 Task: Look for products in the category "Cookies" with lemon flavor.
Action: Mouse moved to (886, 340)
Screenshot: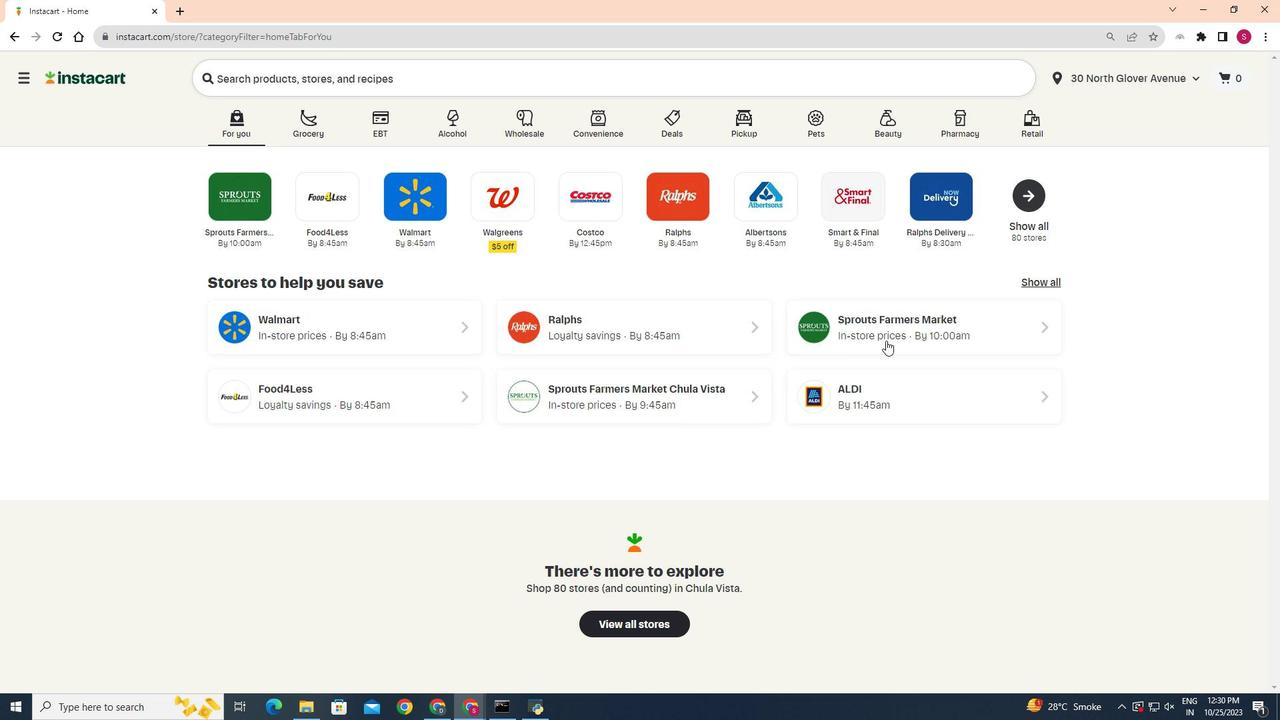 
Action: Mouse pressed left at (886, 340)
Screenshot: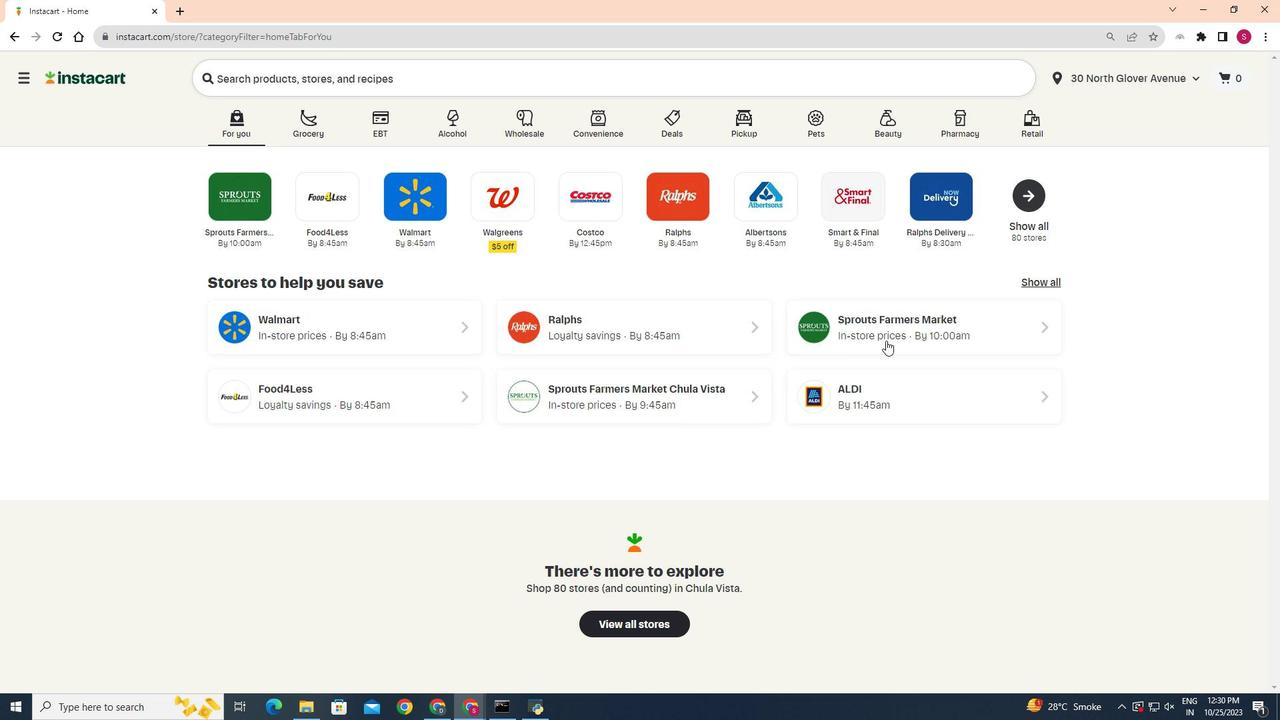 
Action: Mouse moved to (24, 578)
Screenshot: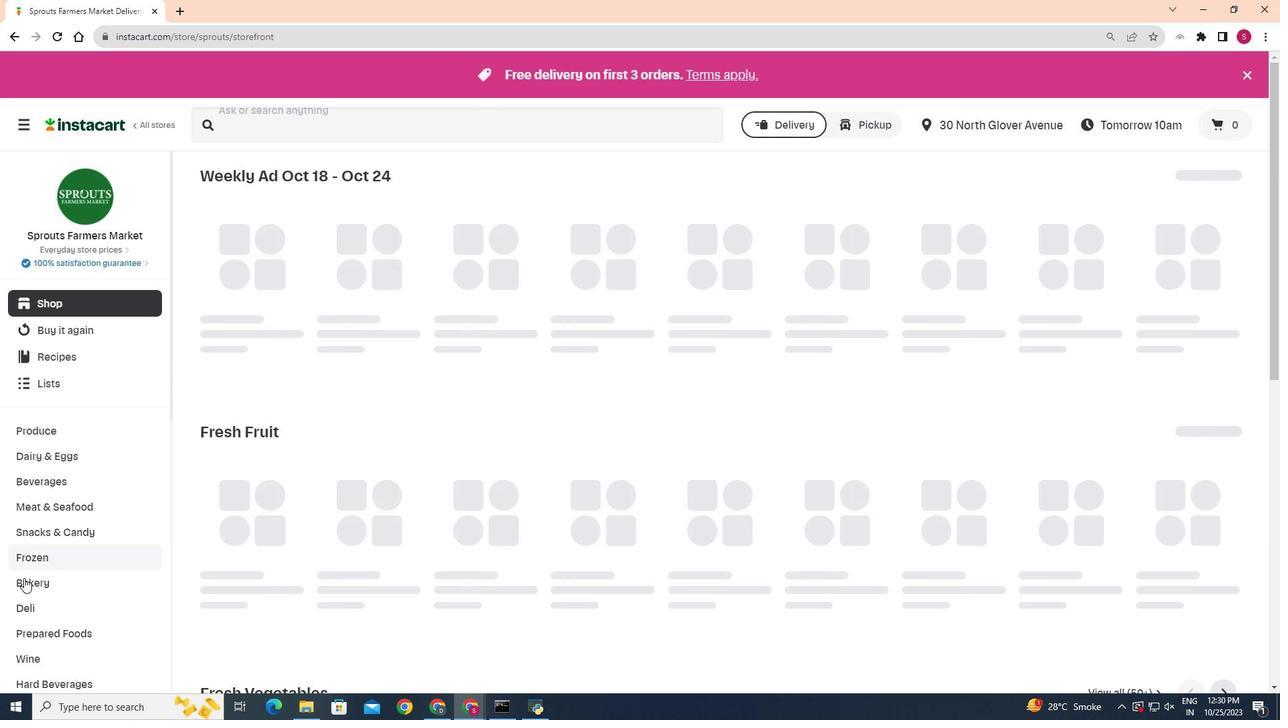 
Action: Mouse pressed left at (24, 578)
Screenshot: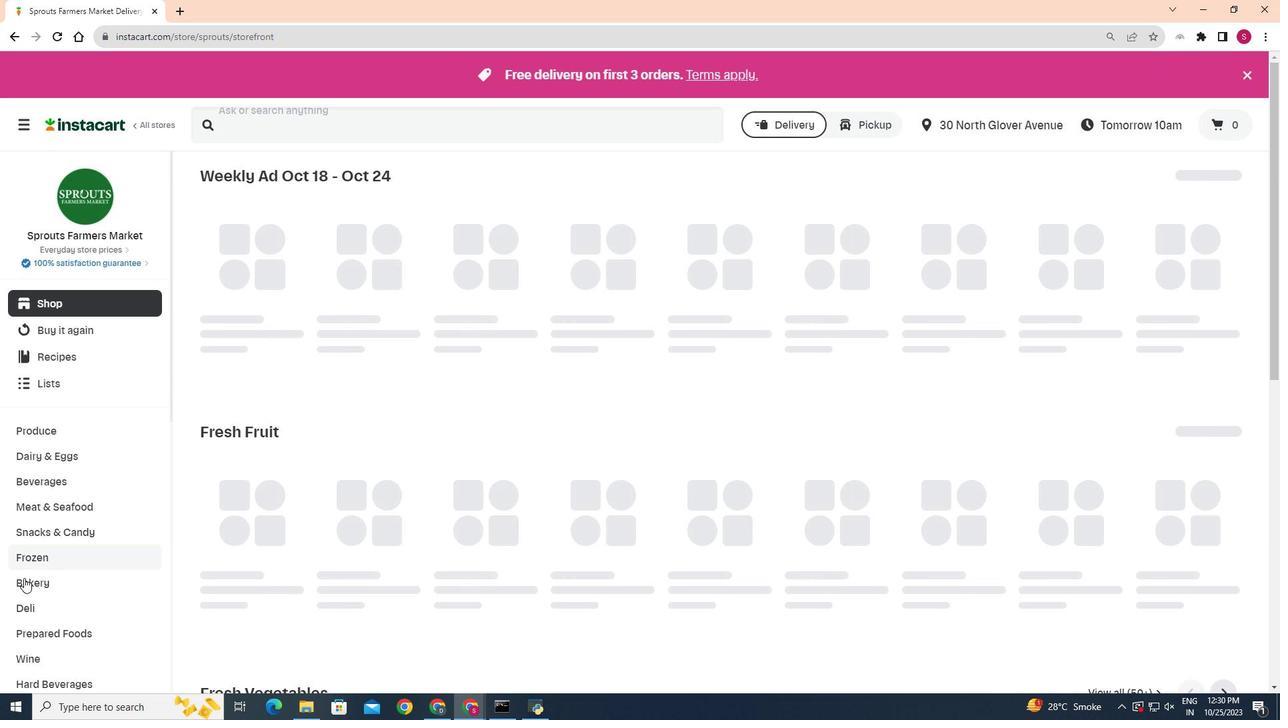 
Action: Mouse moved to (24, 578)
Screenshot: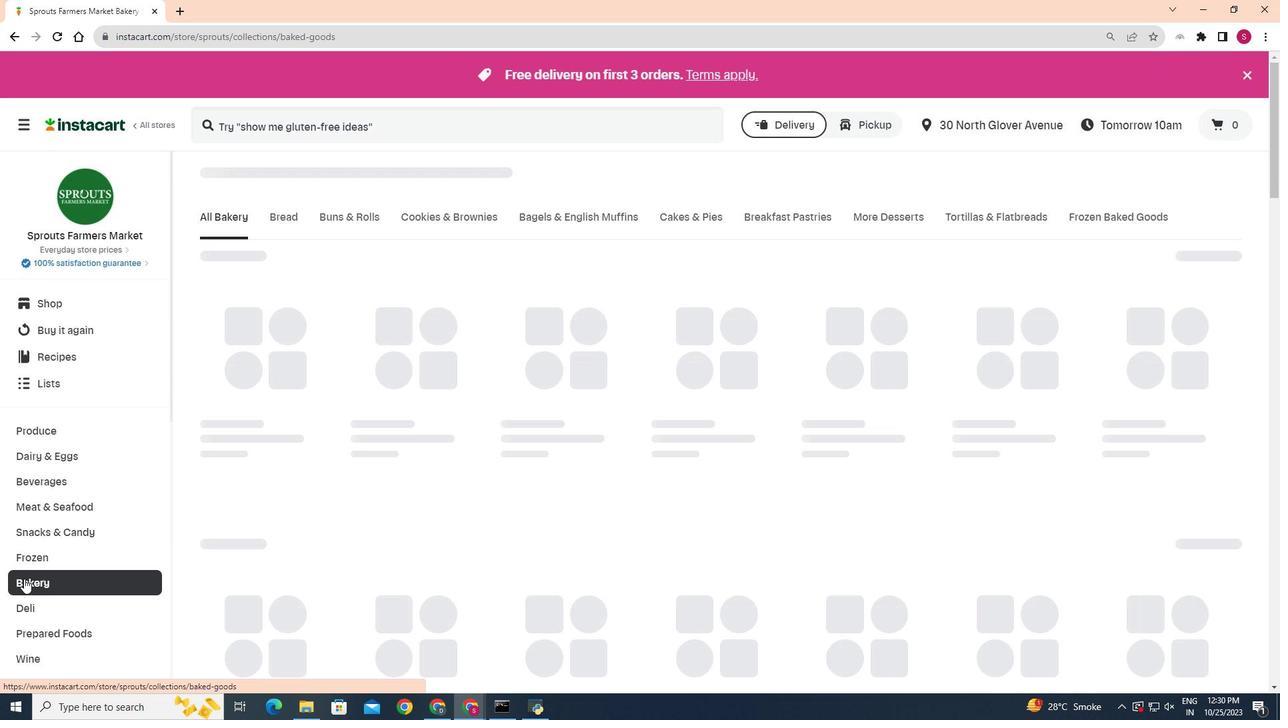 
Action: Mouse pressed left at (24, 578)
Screenshot: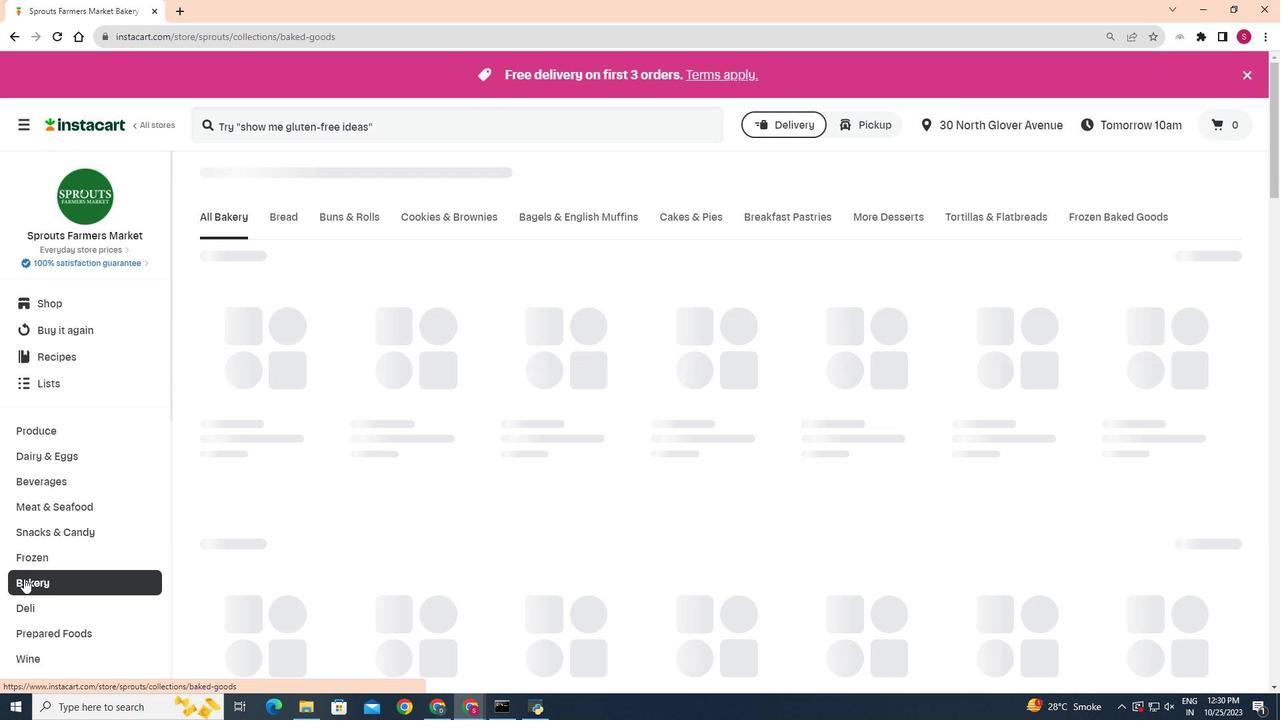 
Action: Mouse moved to (446, 216)
Screenshot: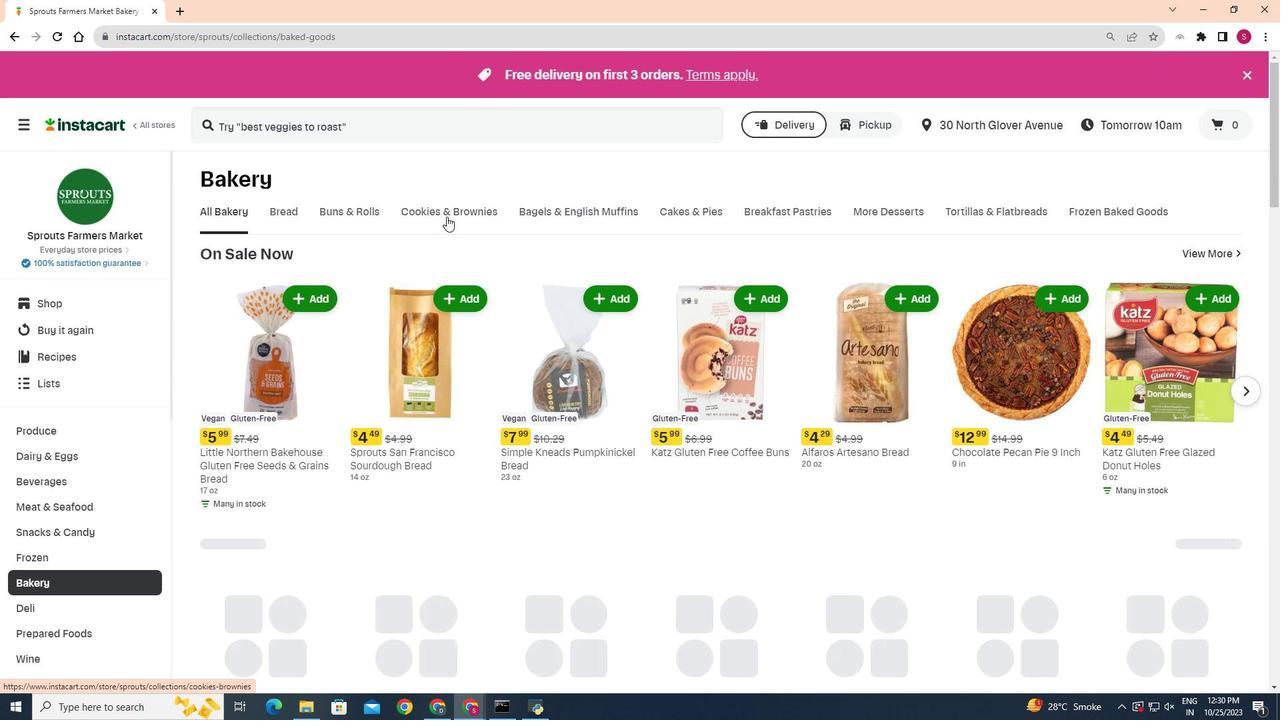 
Action: Mouse pressed left at (446, 216)
Screenshot: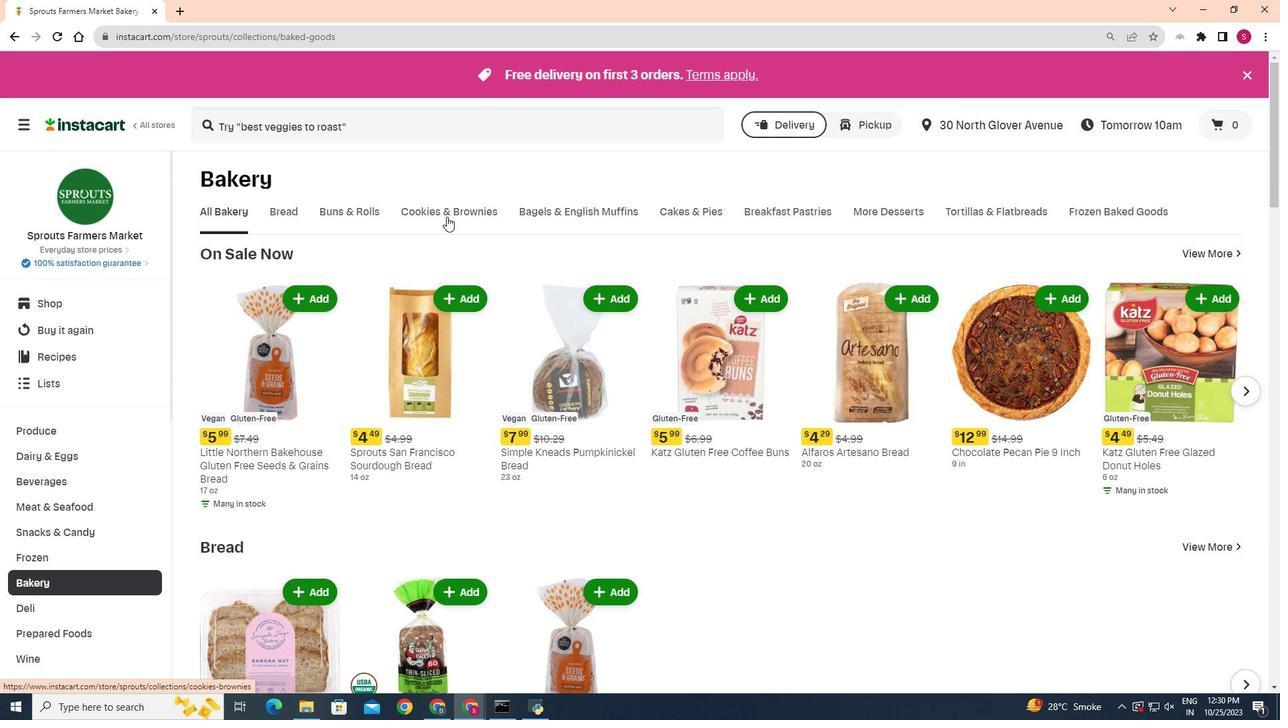 
Action: Mouse moved to (312, 270)
Screenshot: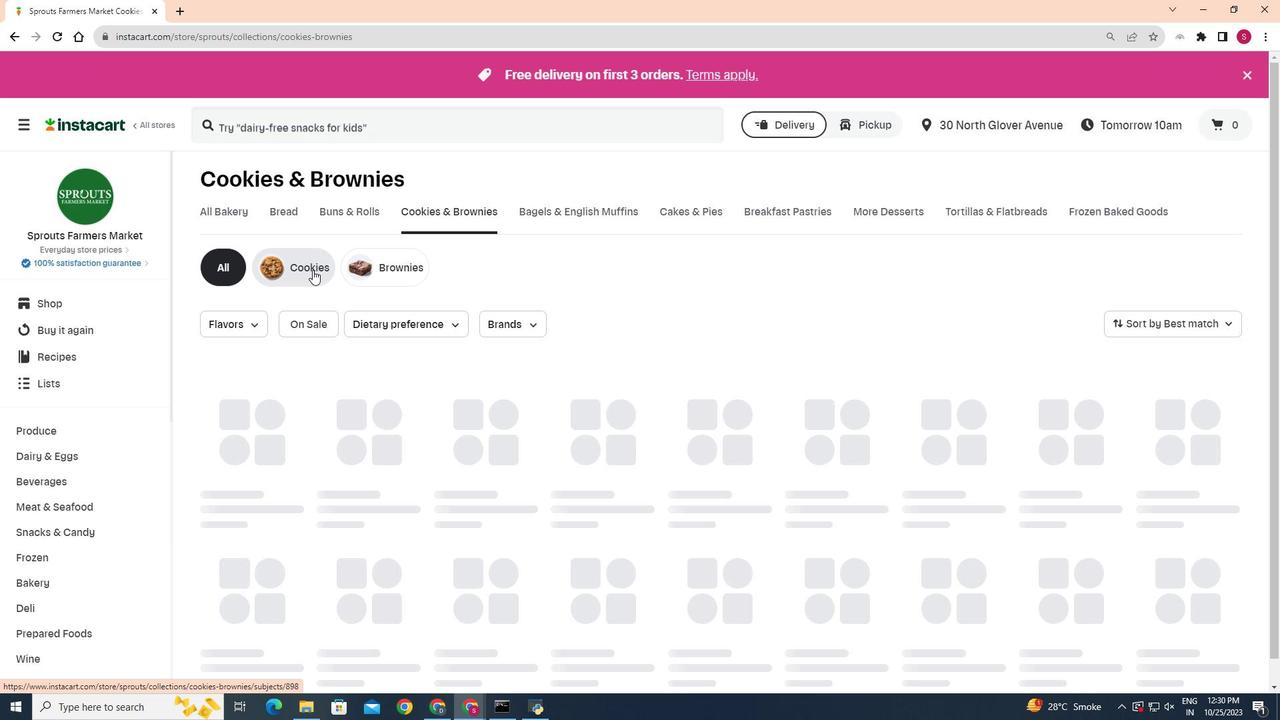 
Action: Mouse pressed left at (312, 270)
Screenshot: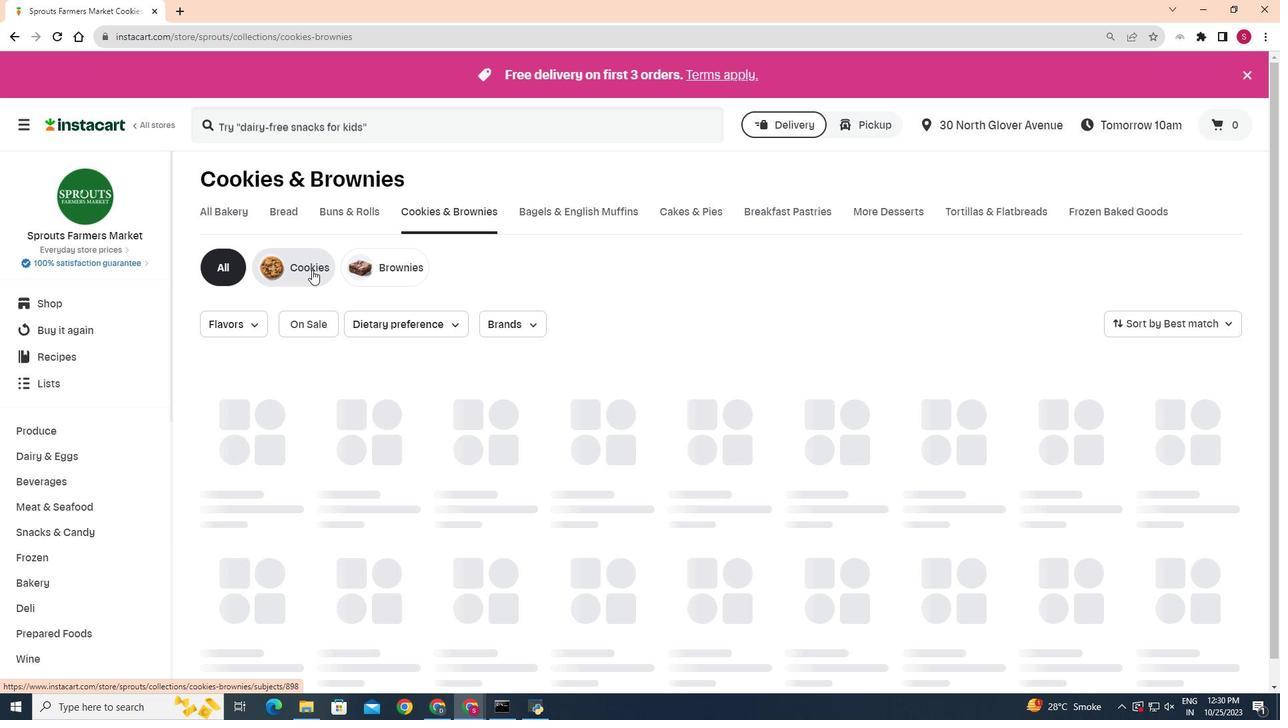 
Action: Mouse moved to (254, 325)
Screenshot: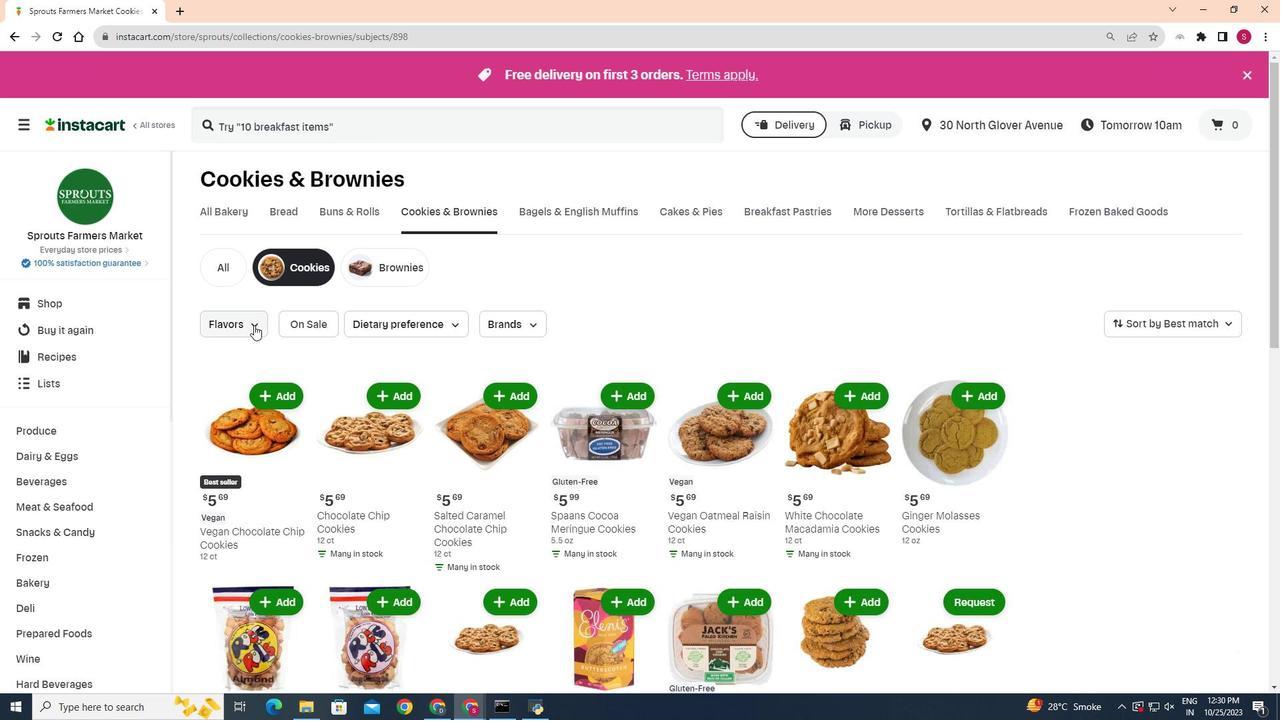 
Action: Mouse pressed left at (254, 325)
Screenshot: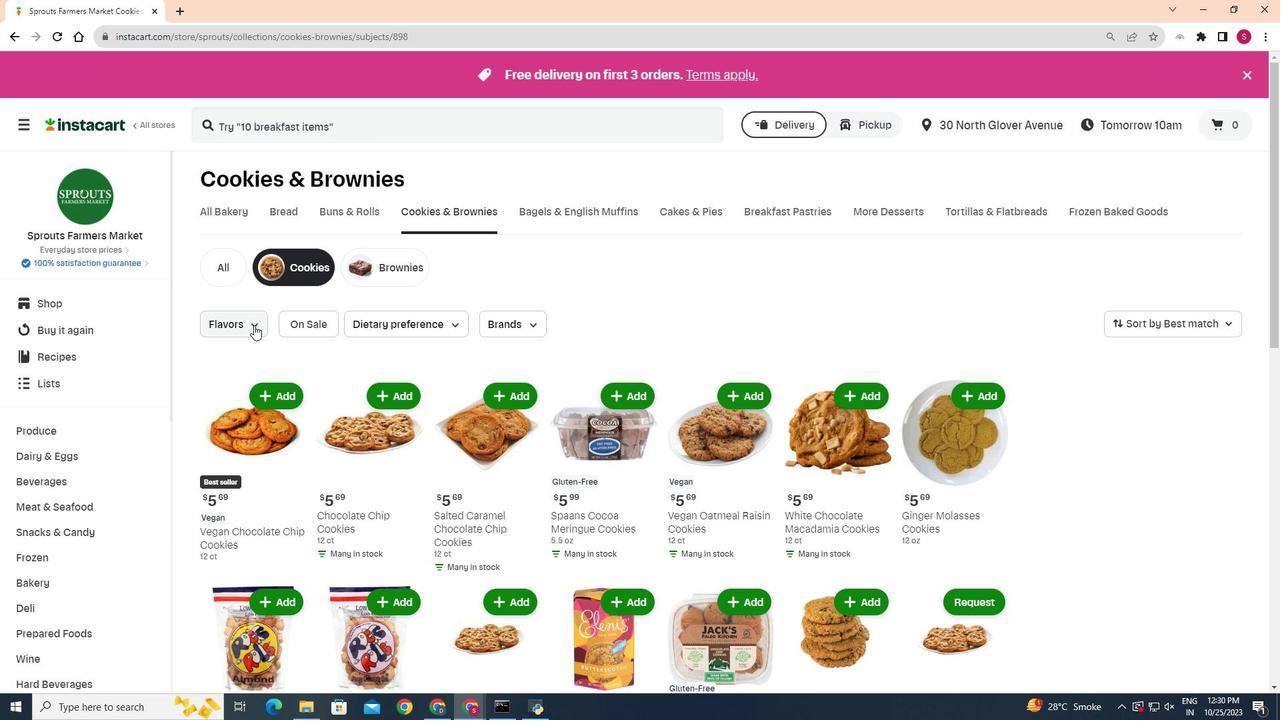
Action: Mouse moved to (264, 378)
Screenshot: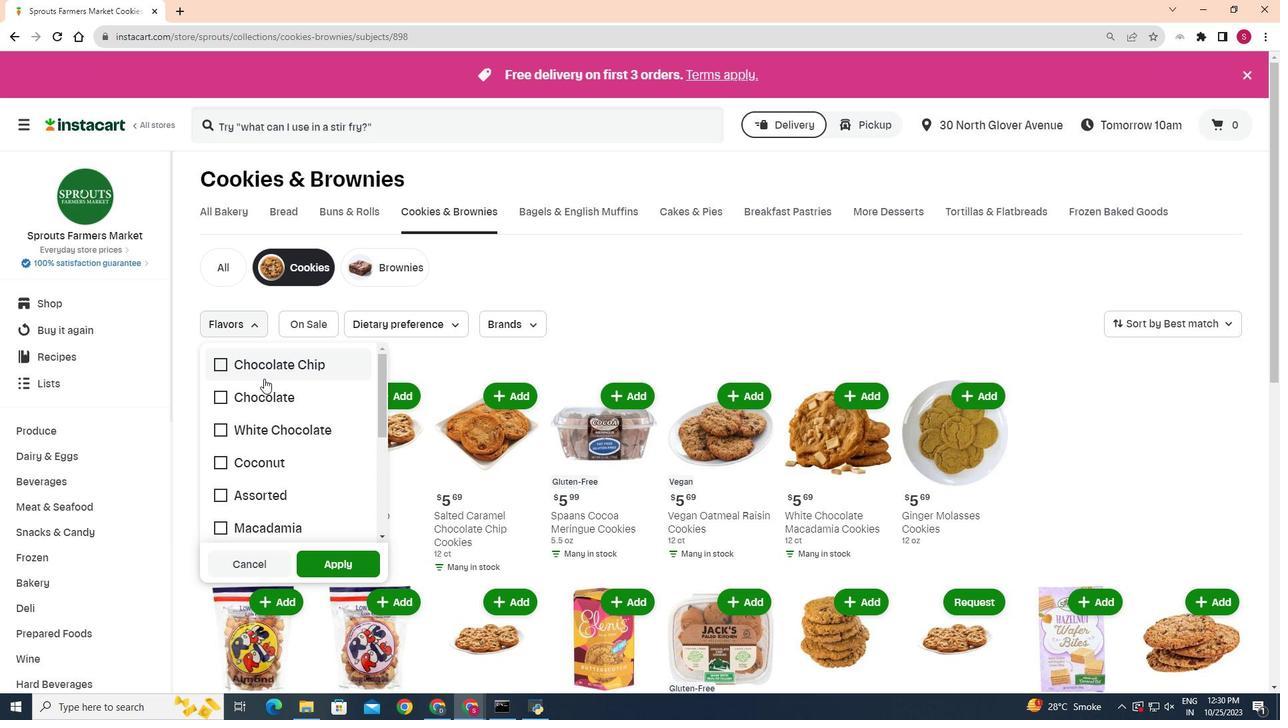 
Action: Mouse scrolled (264, 378) with delta (0, 0)
Screenshot: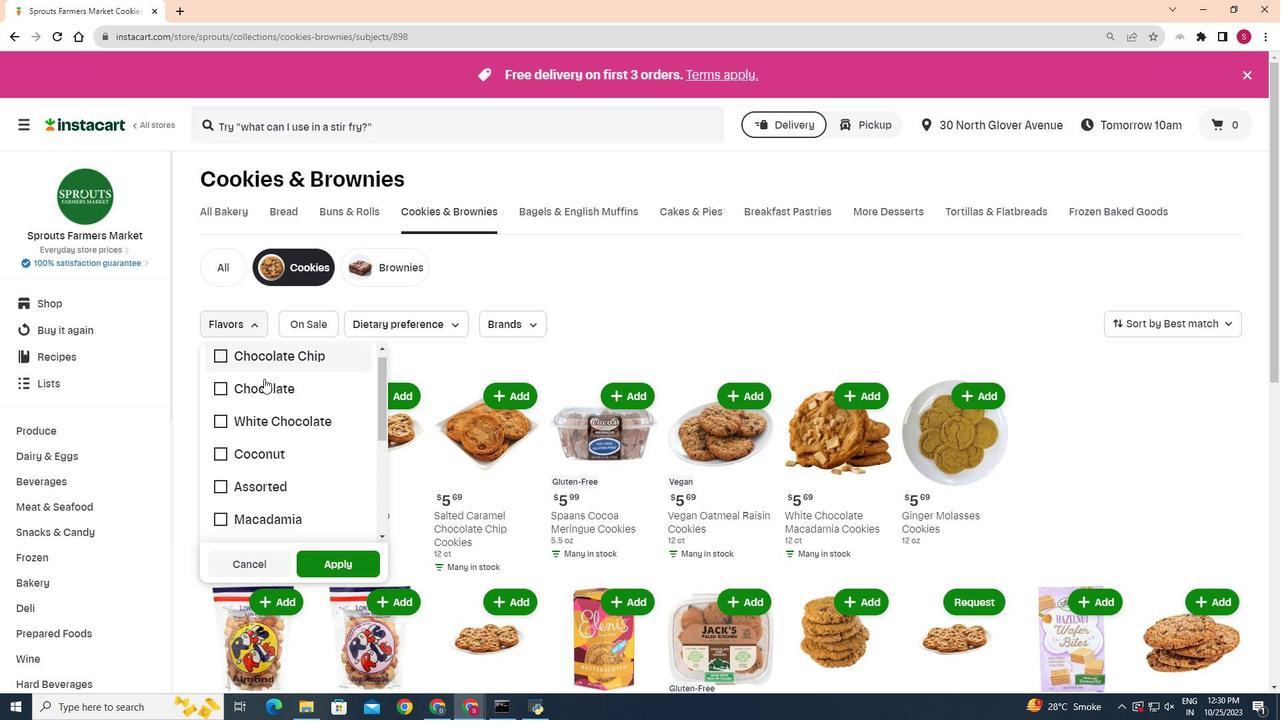 
Action: Mouse scrolled (264, 378) with delta (0, 0)
Screenshot: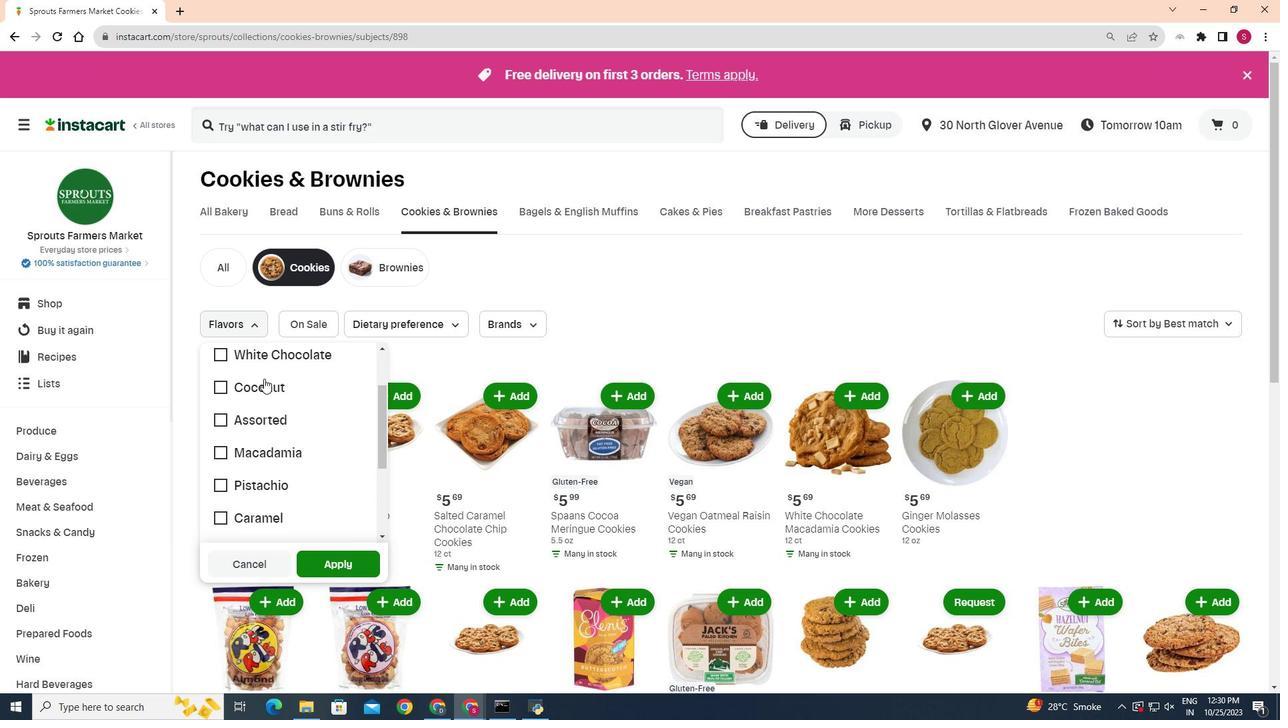 
Action: Mouse scrolled (264, 378) with delta (0, 0)
Screenshot: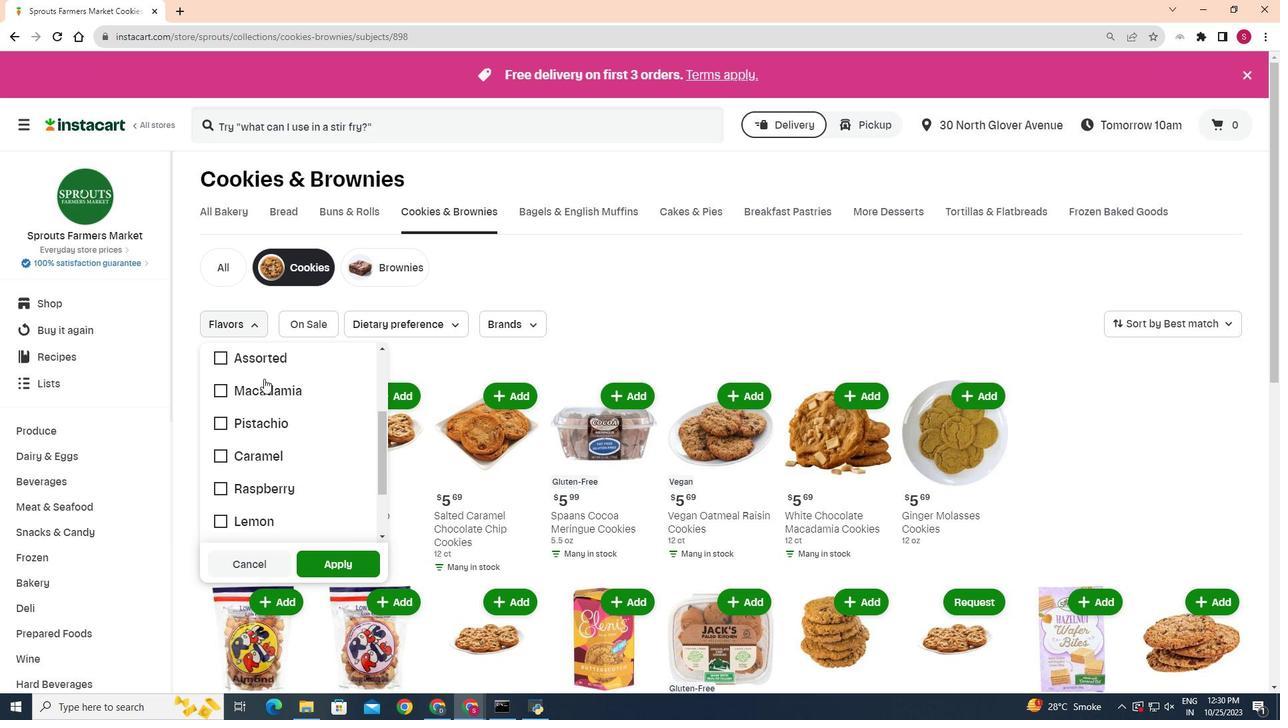 
Action: Mouse moved to (219, 457)
Screenshot: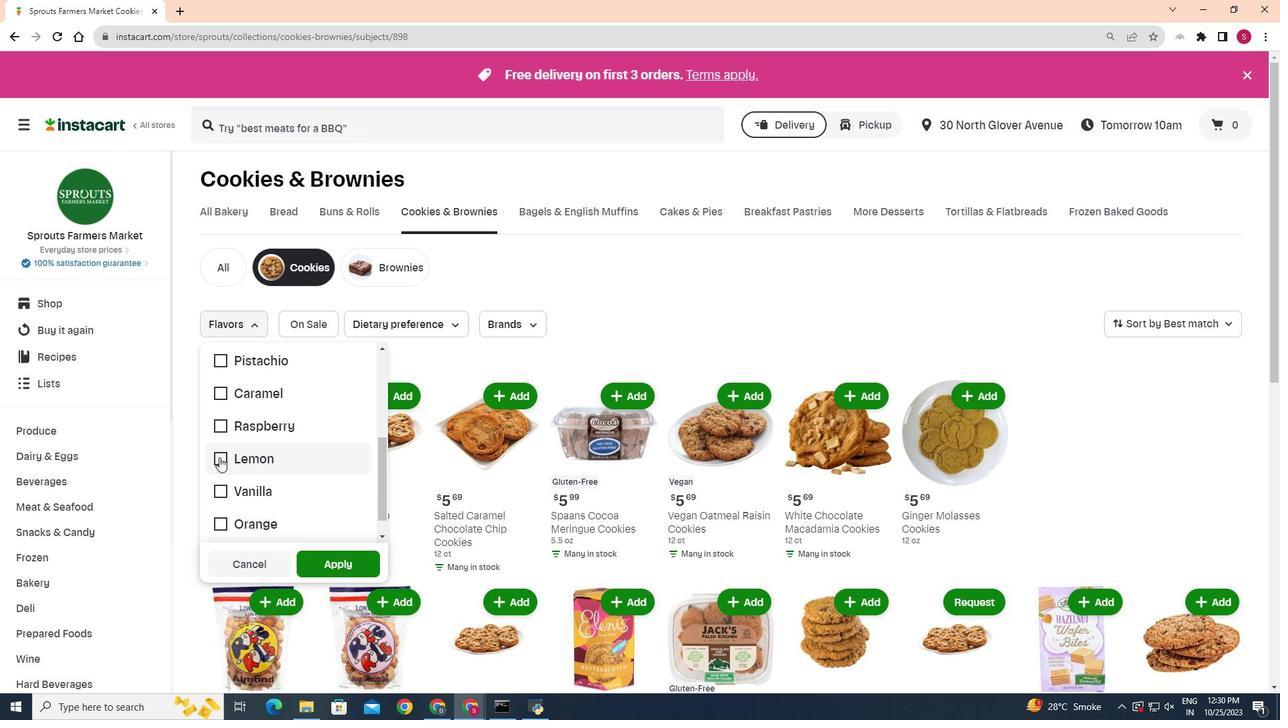 
Action: Mouse pressed left at (219, 457)
Screenshot: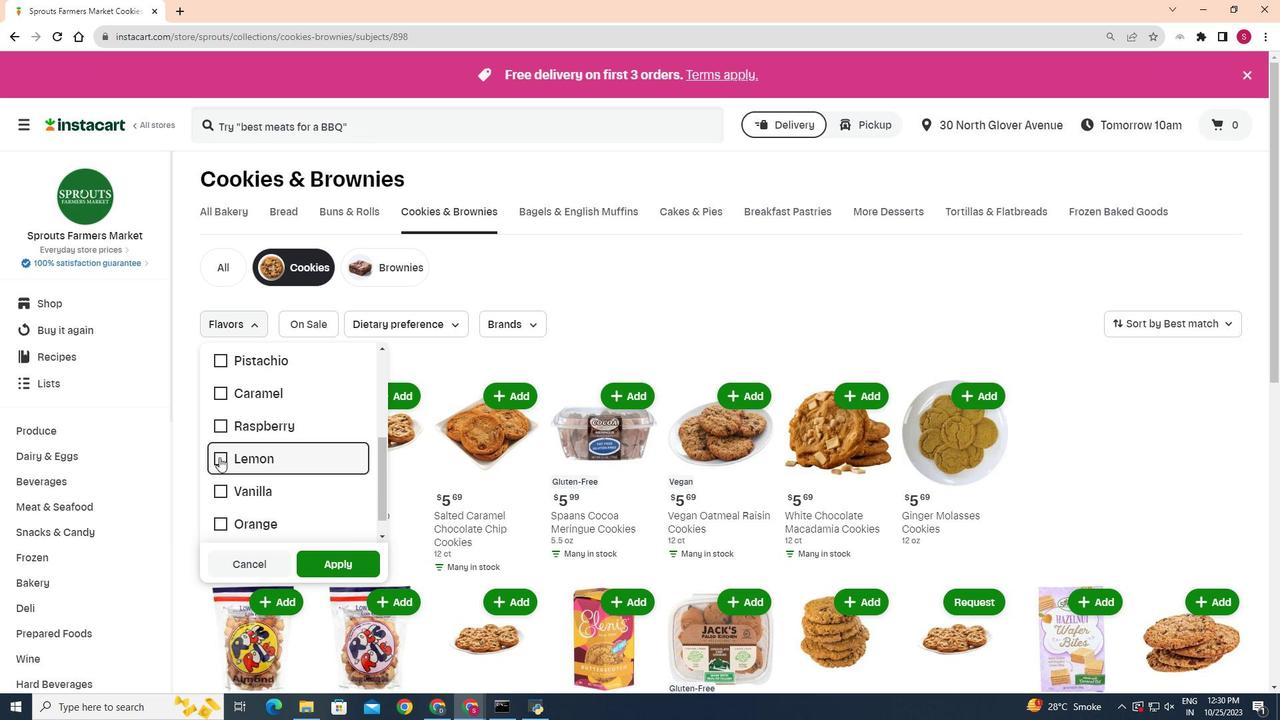 
Action: Mouse moved to (340, 562)
Screenshot: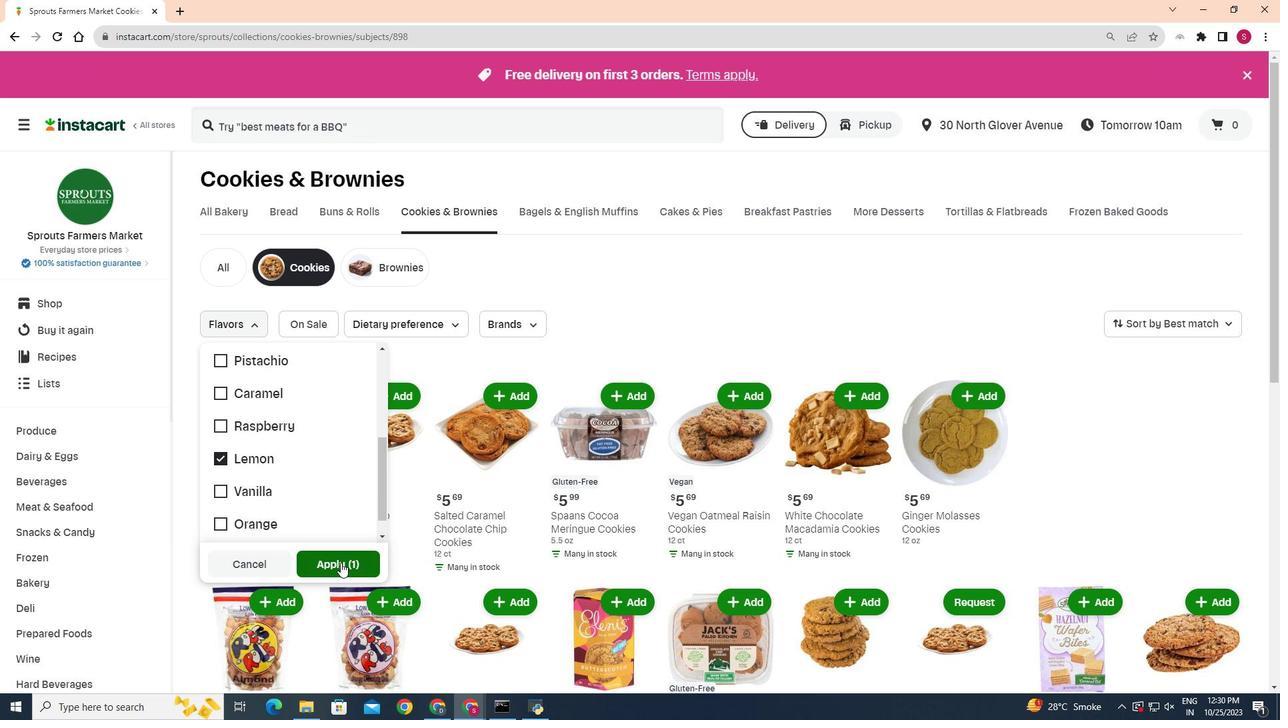 
Action: Mouse pressed left at (340, 562)
Screenshot: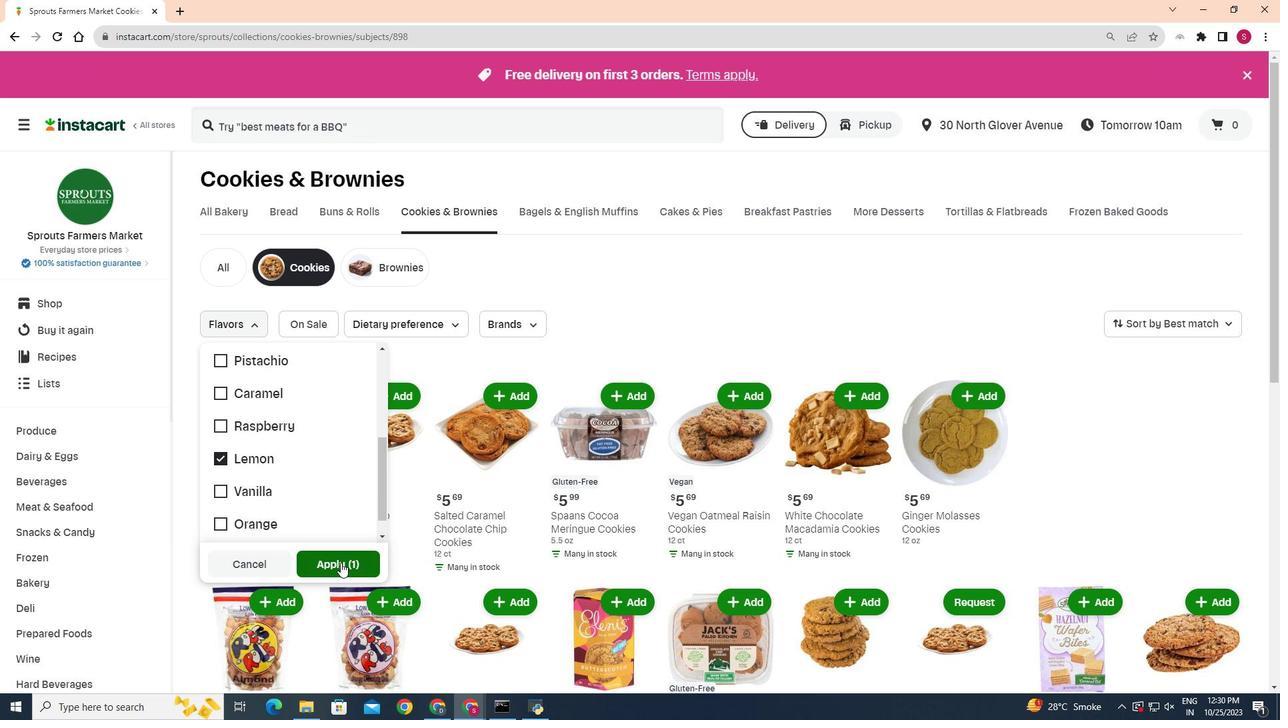 
Action: Mouse moved to (846, 408)
Screenshot: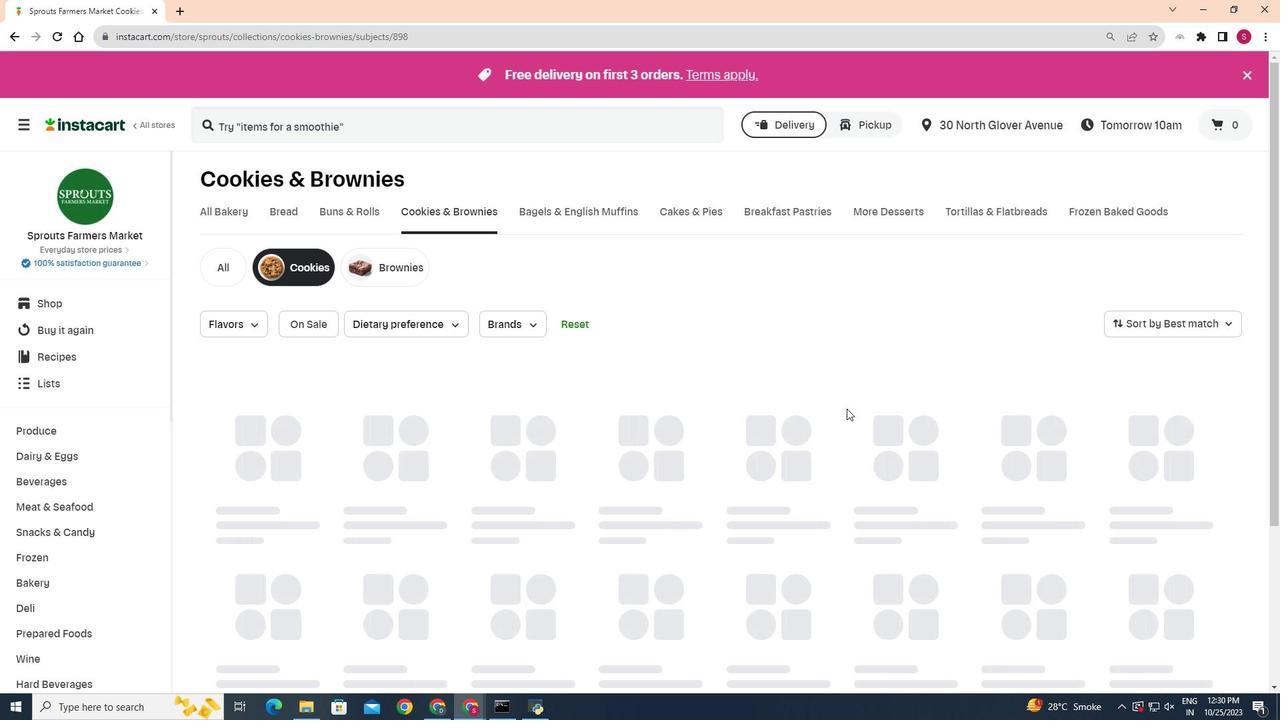 
